 Task: Sort the products by price (lowest first).
Action: Mouse moved to (21, 78)
Screenshot: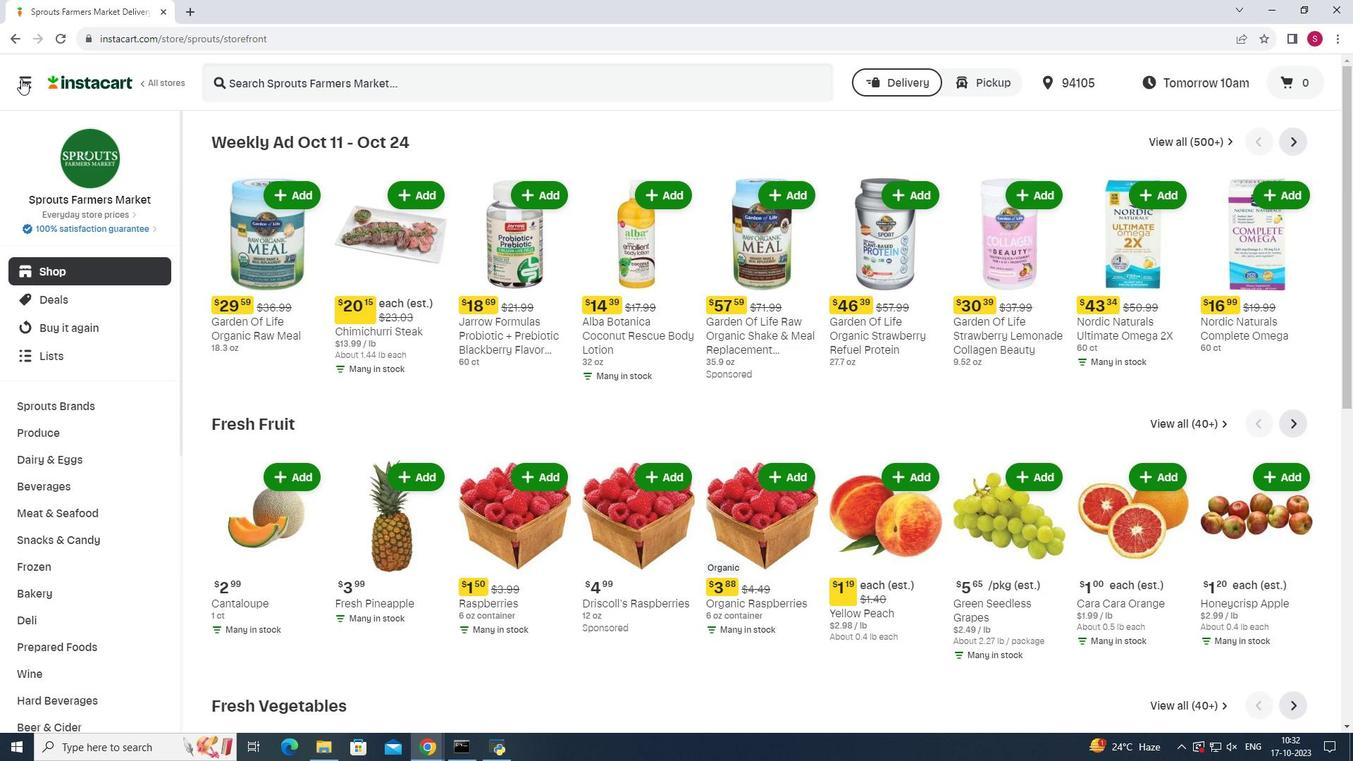 
Action: Mouse pressed left at (21, 78)
Screenshot: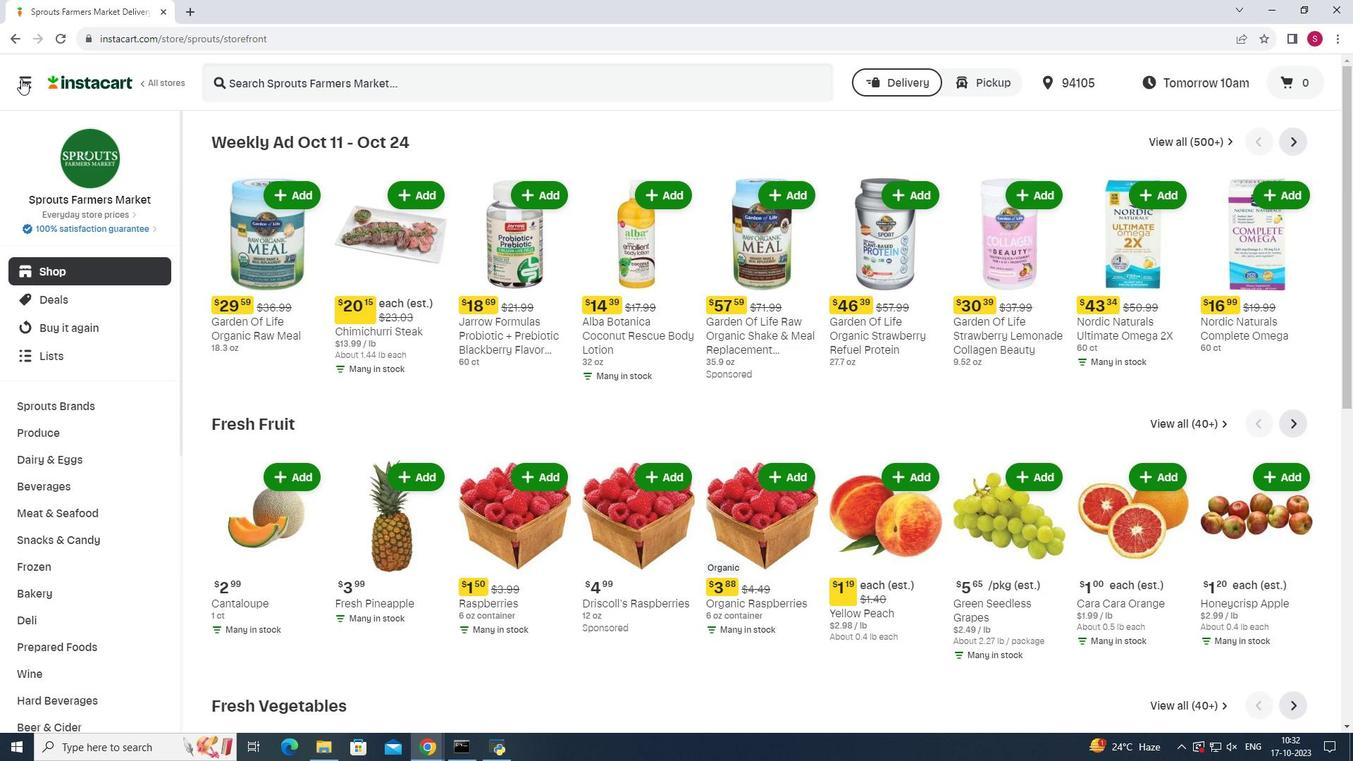
Action: Mouse moved to (80, 370)
Screenshot: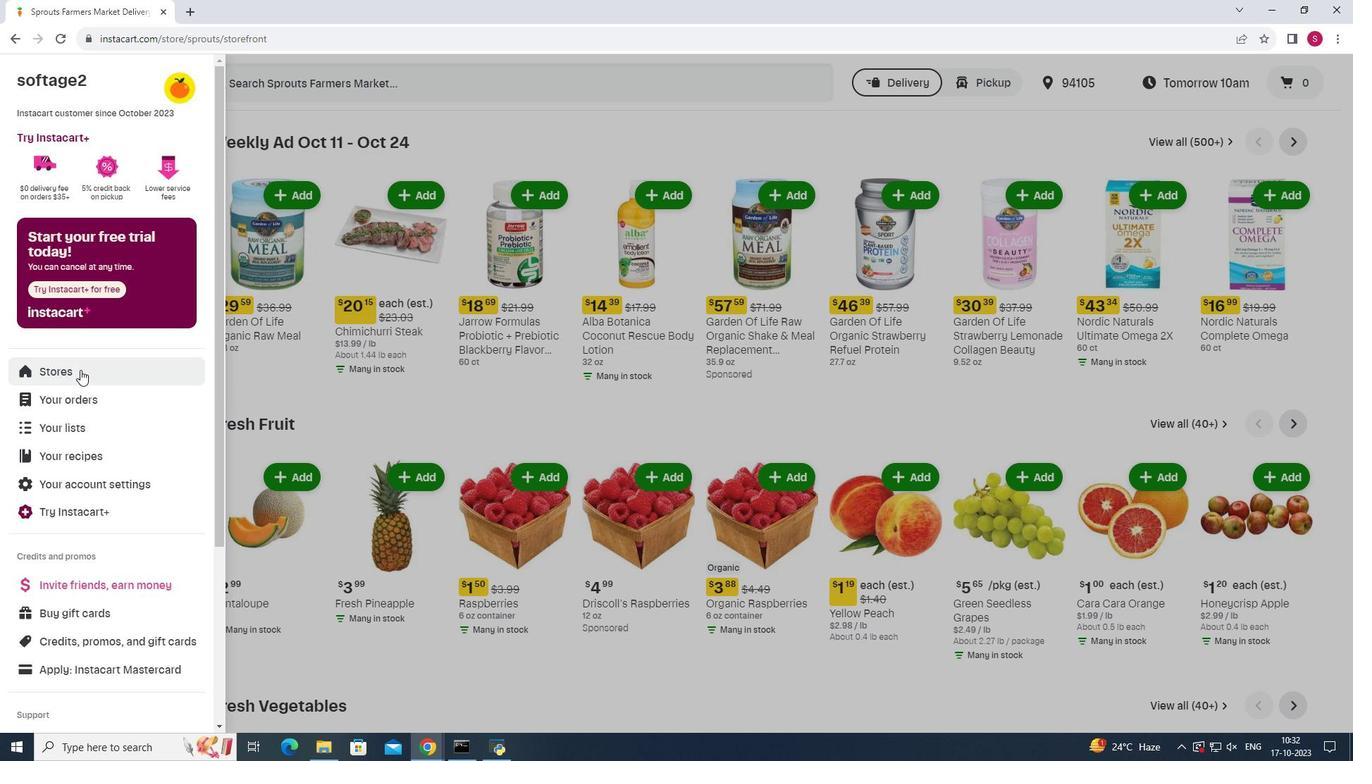 
Action: Mouse pressed left at (80, 370)
Screenshot: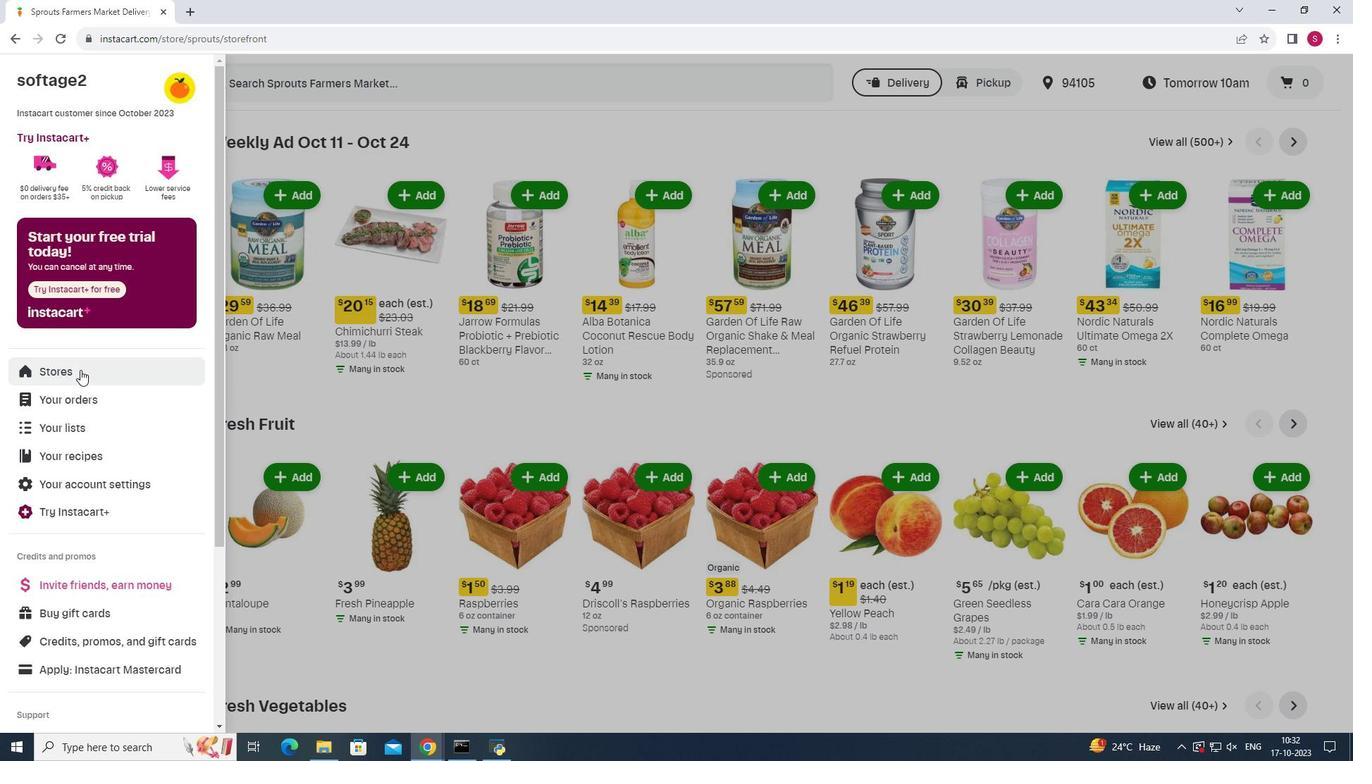 
Action: Mouse moved to (320, 124)
Screenshot: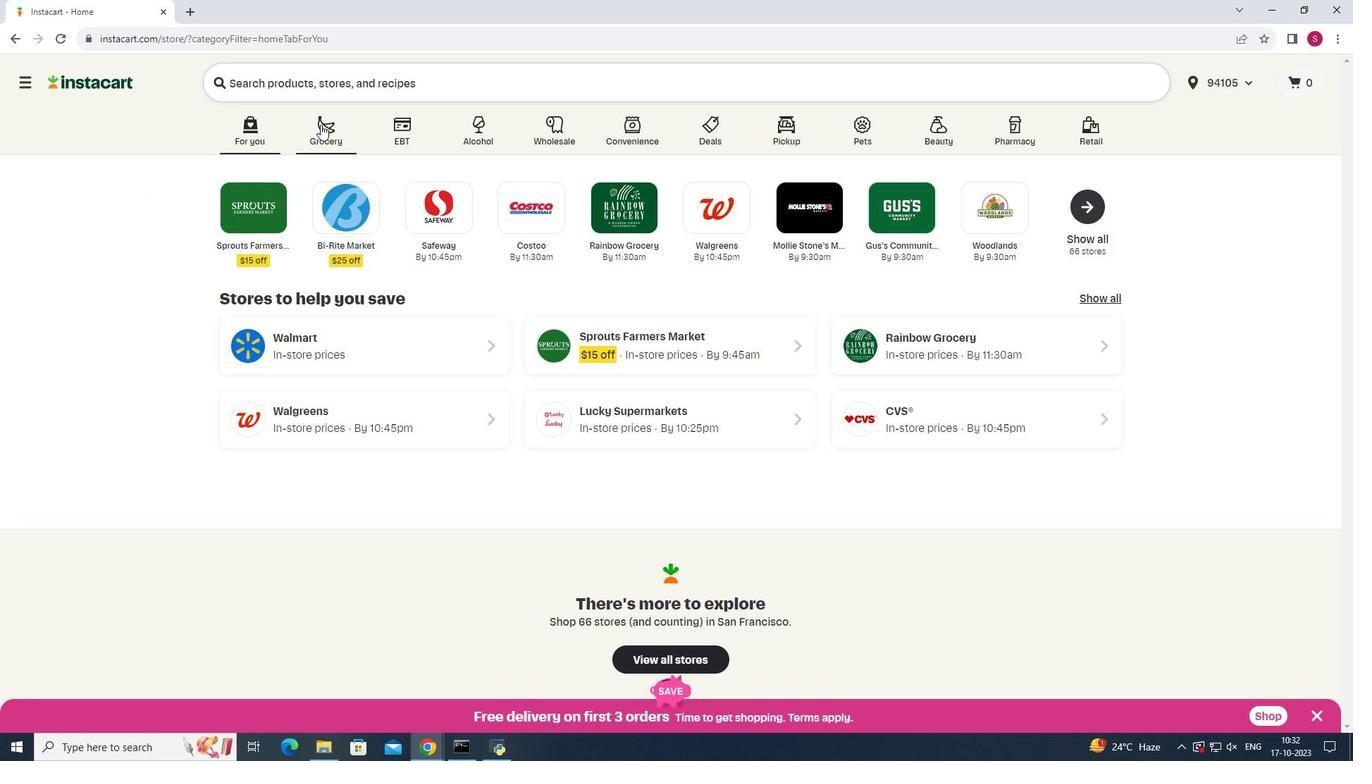 
Action: Mouse pressed left at (320, 124)
Screenshot: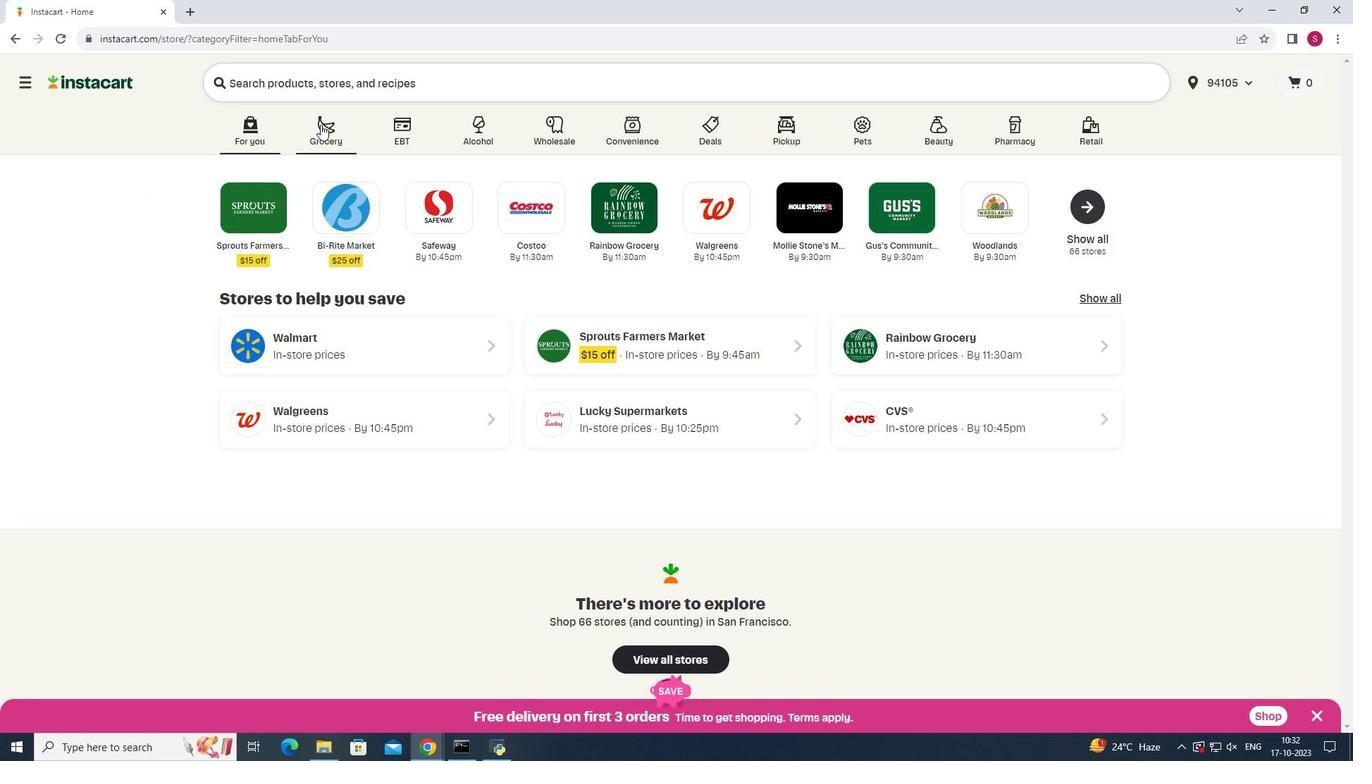 
Action: Mouse moved to (949, 191)
Screenshot: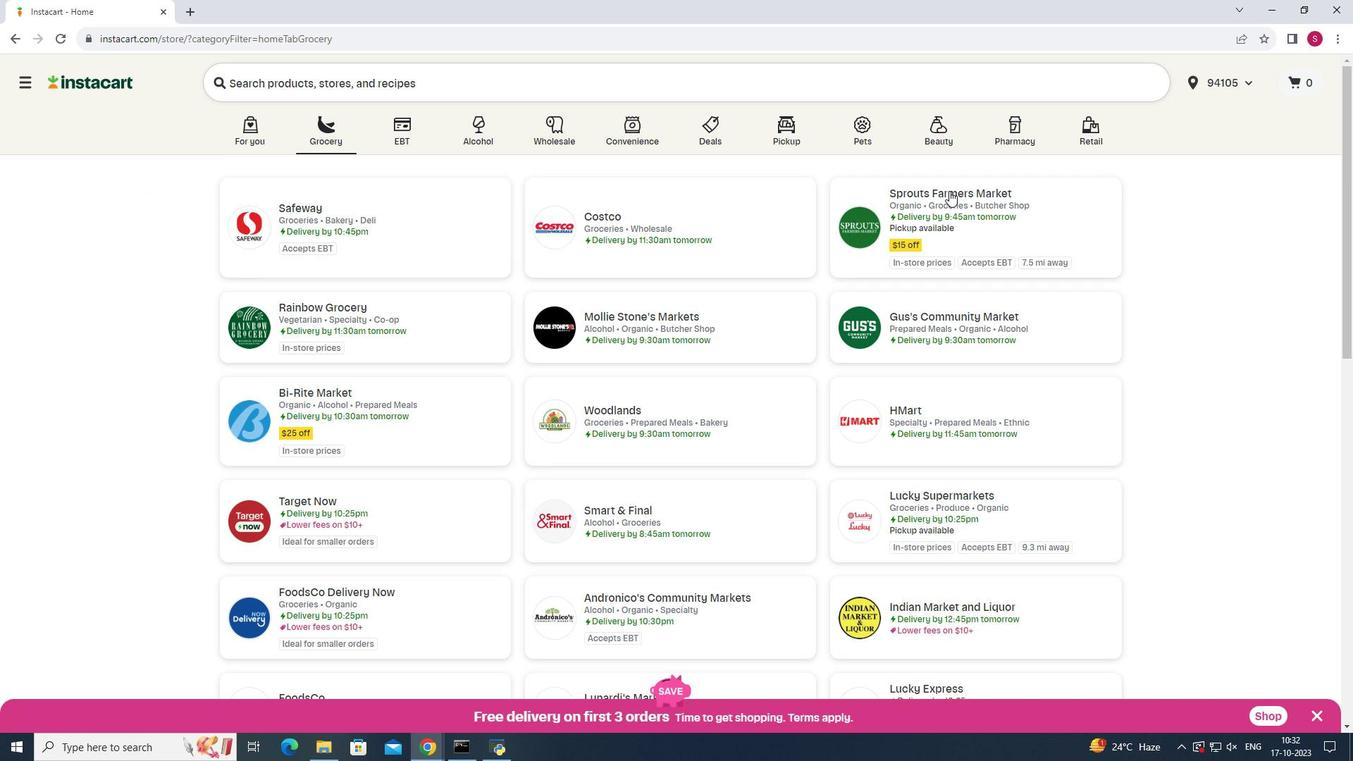 
Action: Mouse pressed left at (949, 191)
Screenshot: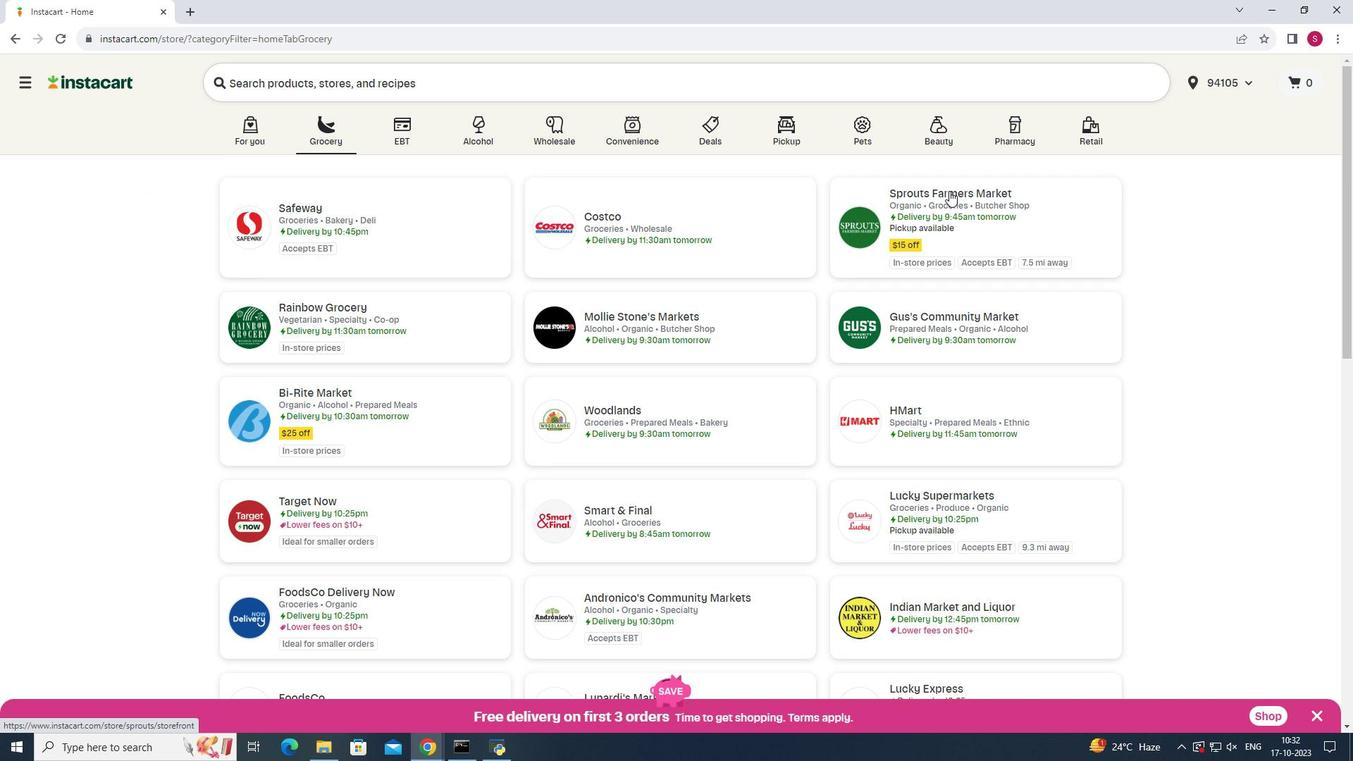 
Action: Mouse moved to (98, 539)
Screenshot: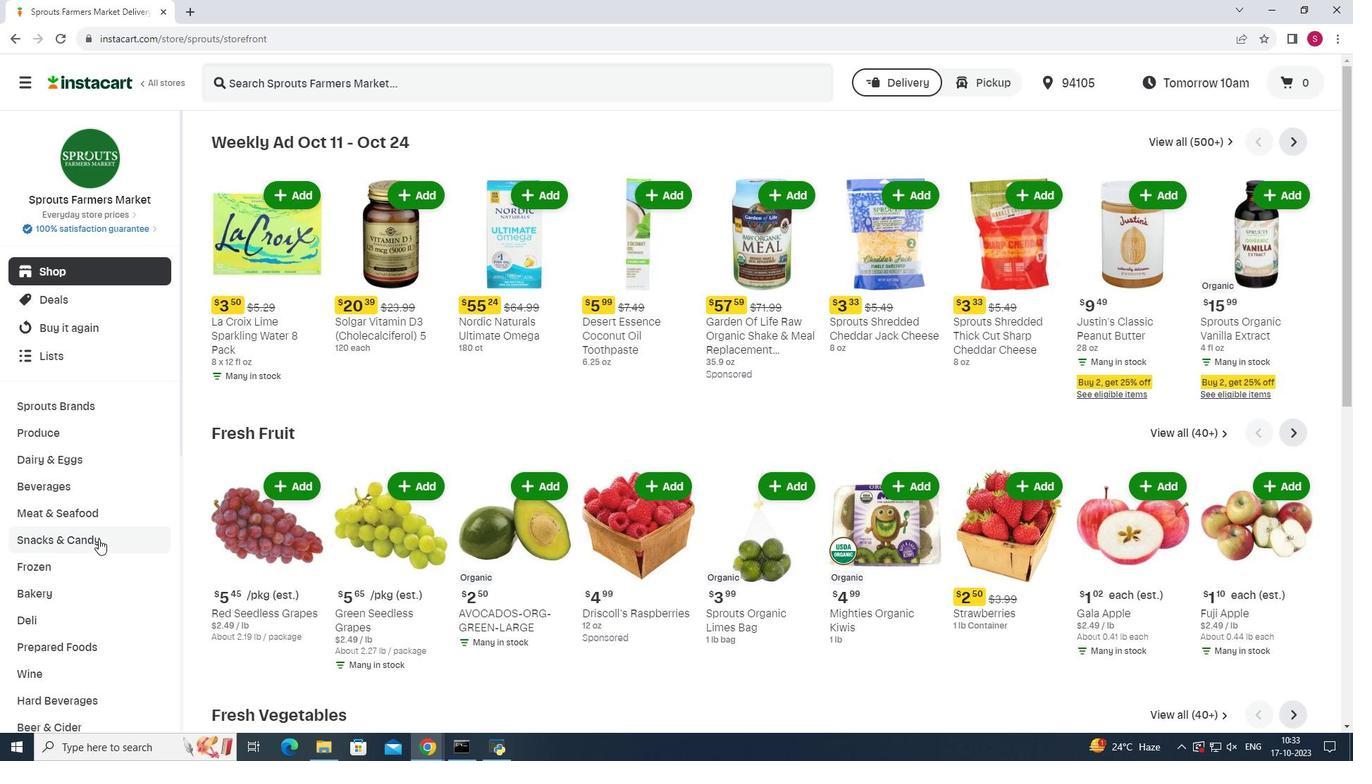 
Action: Mouse pressed left at (98, 539)
Screenshot: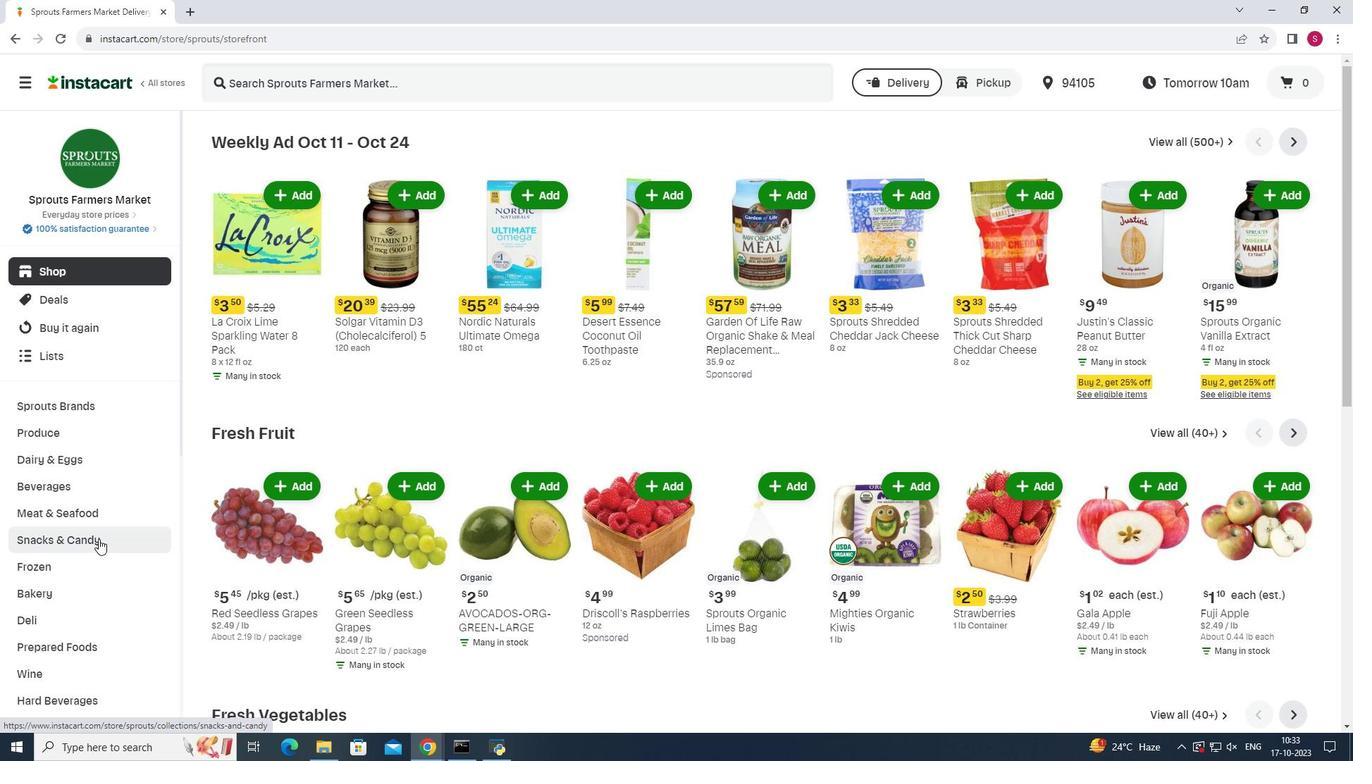 
Action: Mouse moved to (401, 175)
Screenshot: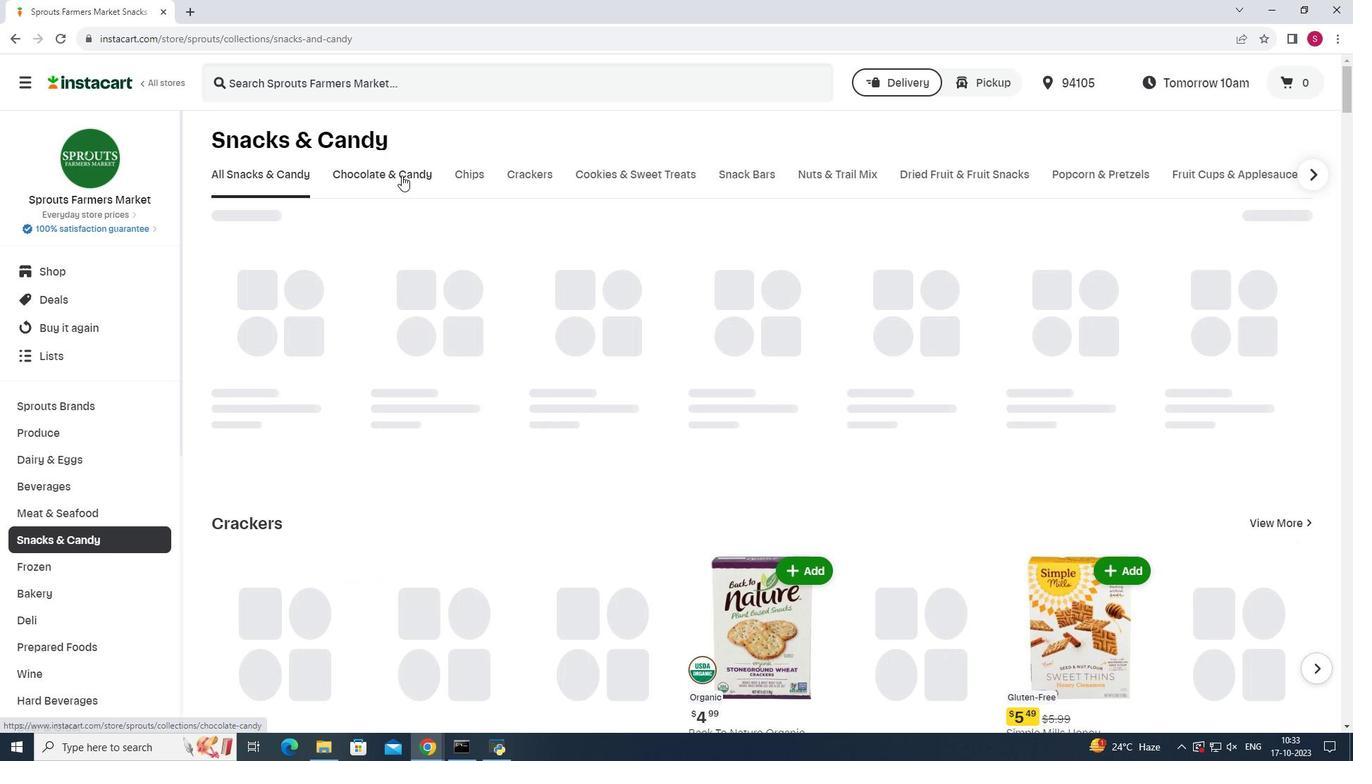 
Action: Mouse pressed left at (401, 175)
Screenshot: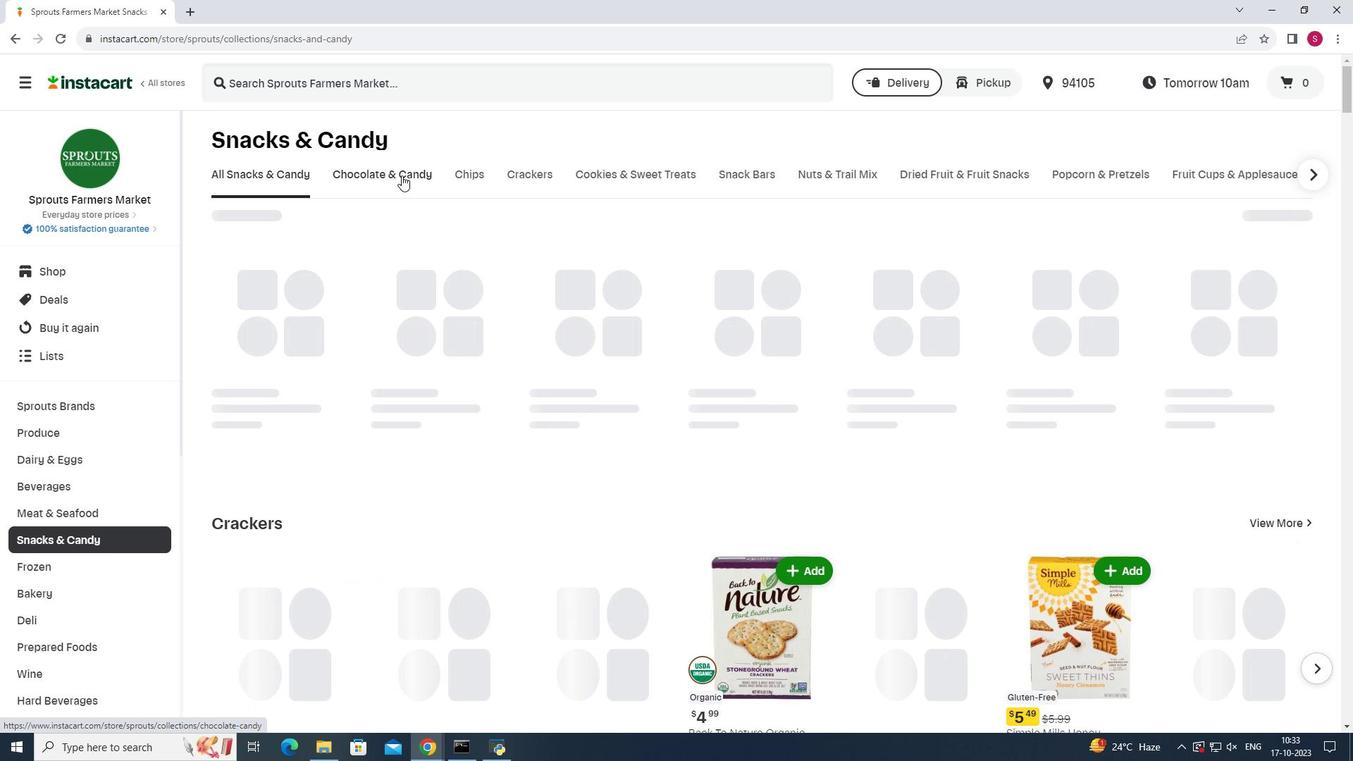 
Action: Mouse moved to (367, 240)
Screenshot: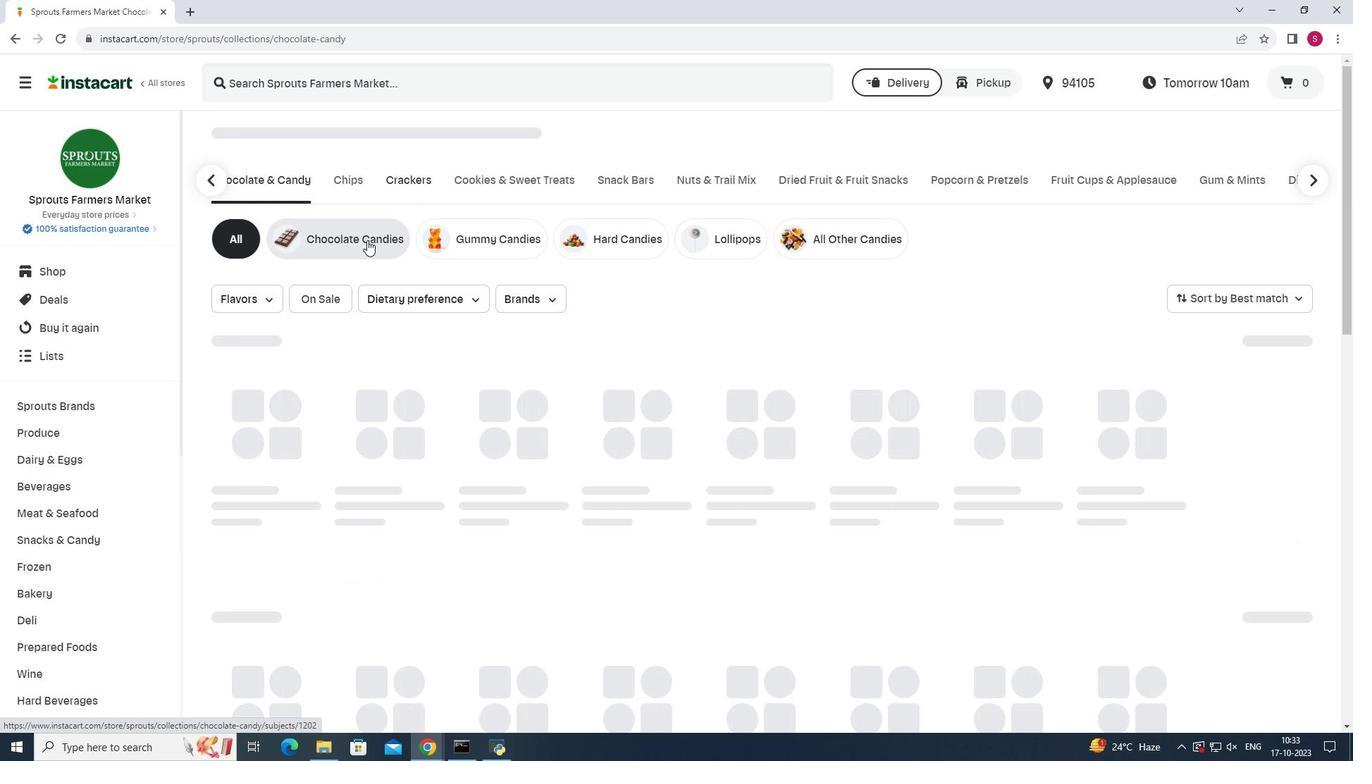 
Action: Mouse pressed left at (367, 240)
Screenshot: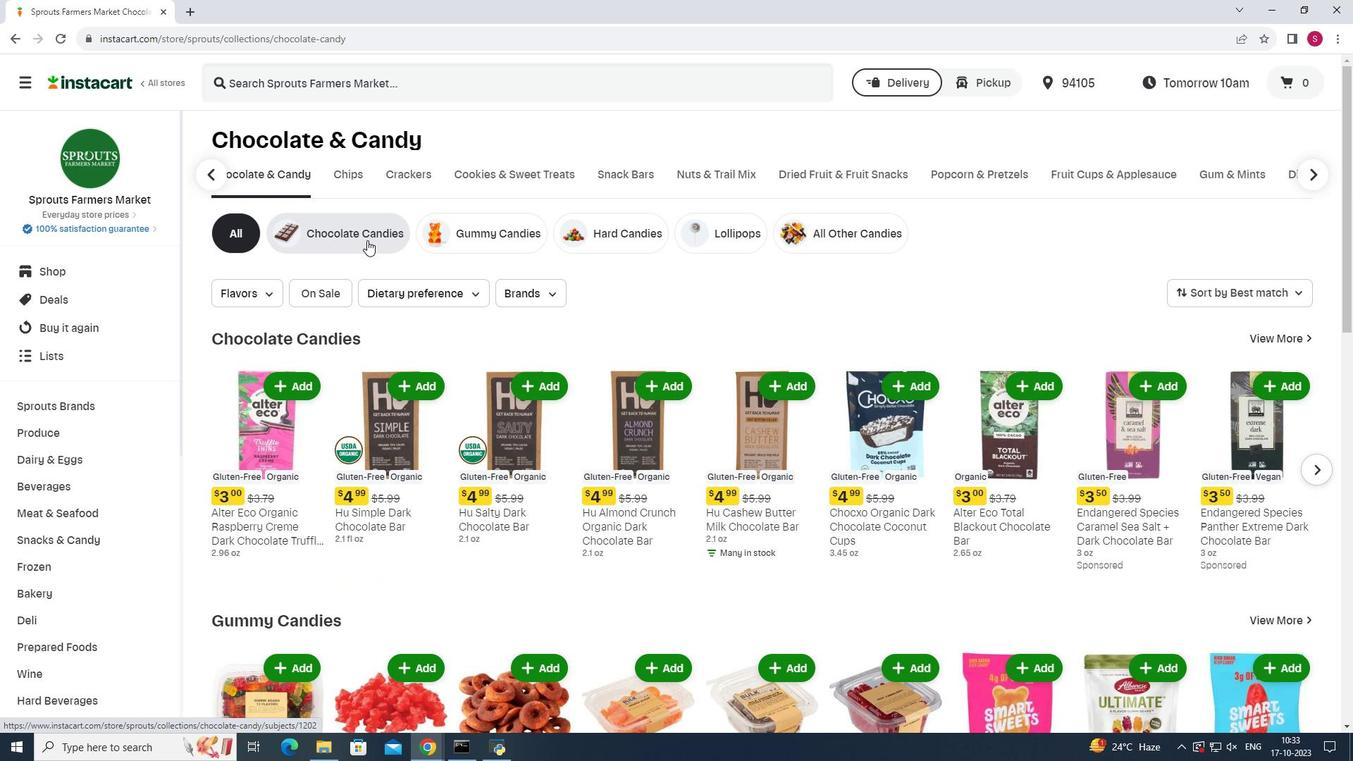 
Action: Mouse moved to (1264, 299)
Screenshot: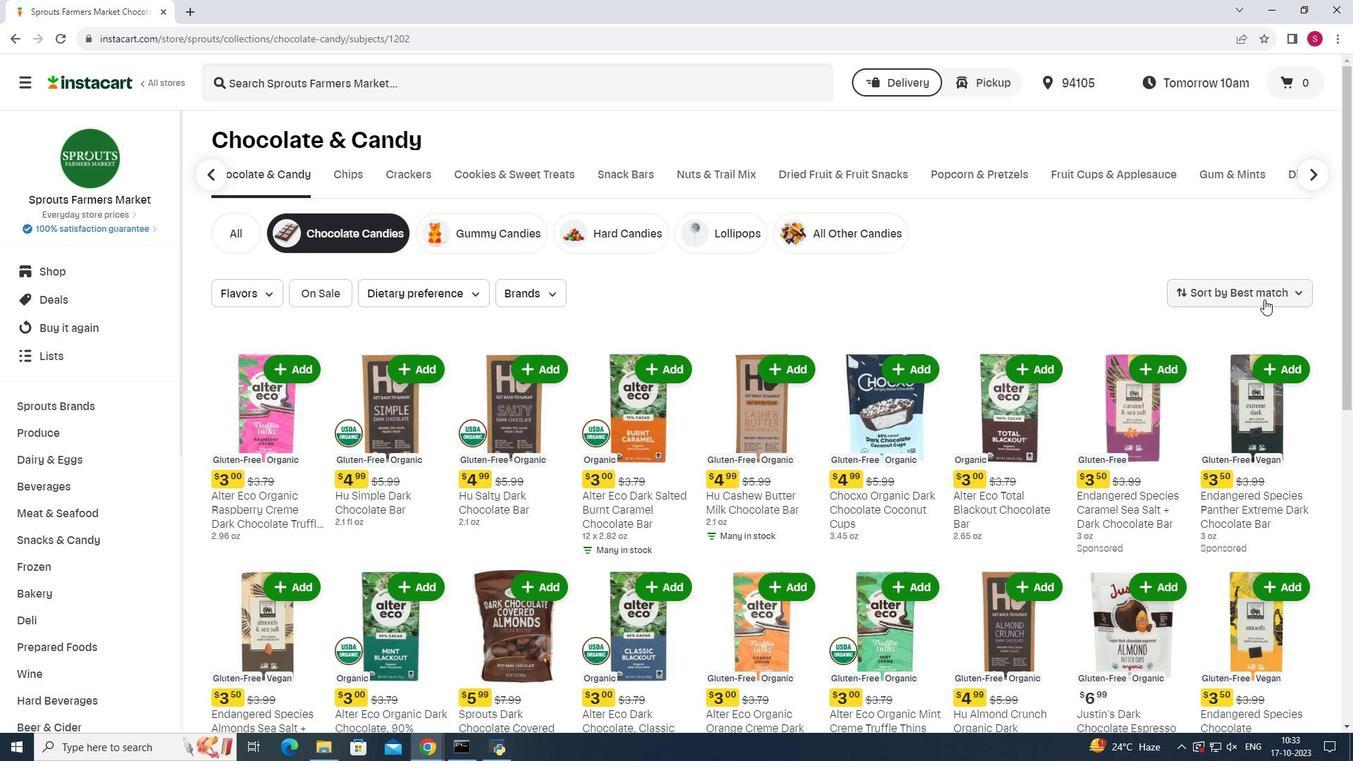 
Action: Mouse pressed left at (1264, 299)
Screenshot: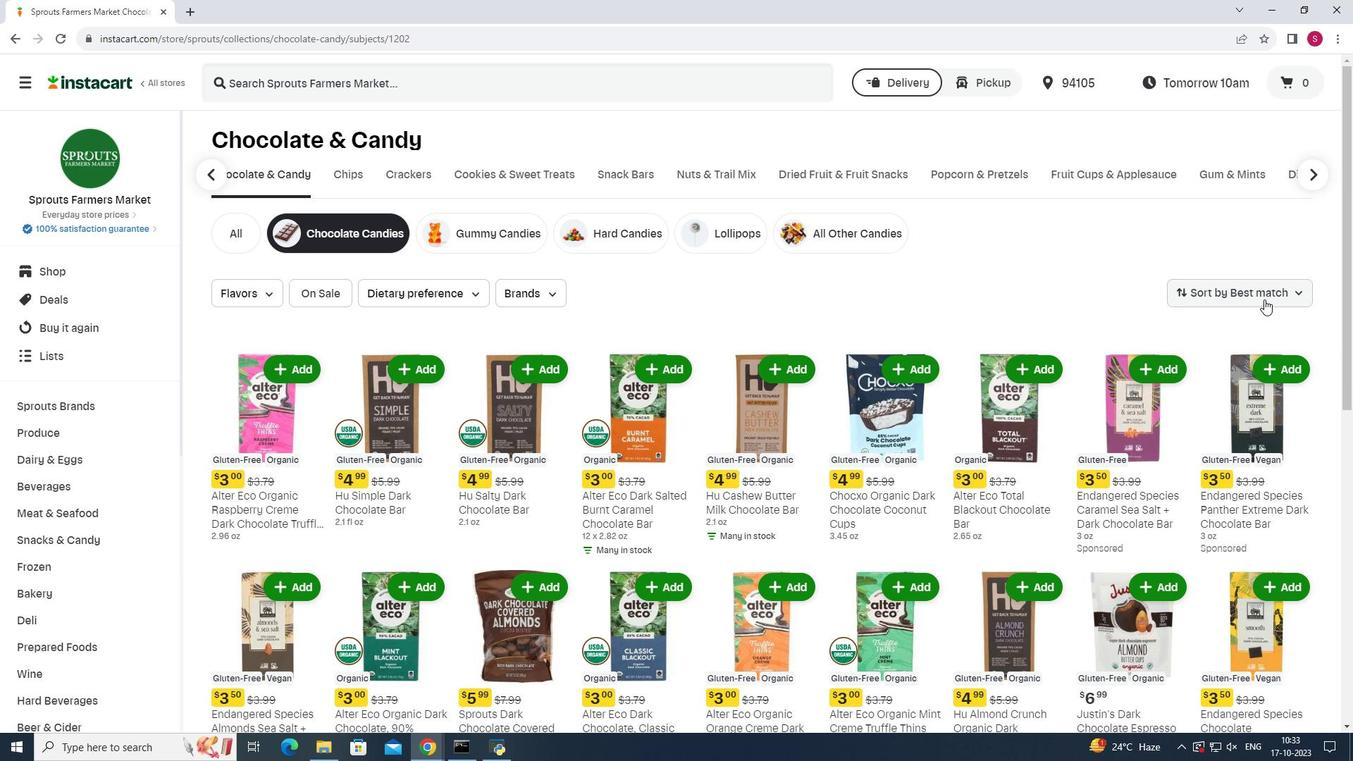 
Action: Mouse moved to (1251, 358)
Screenshot: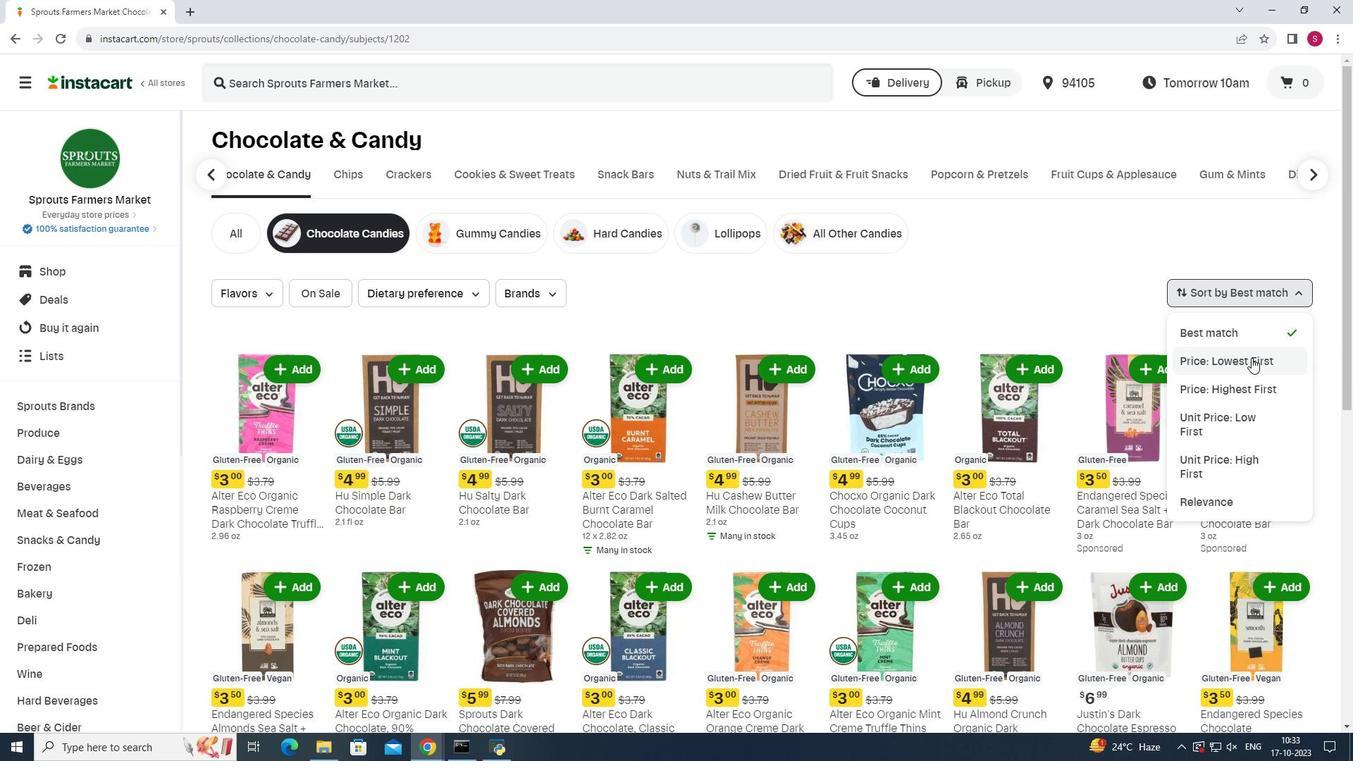 
Action: Mouse pressed left at (1251, 358)
Screenshot: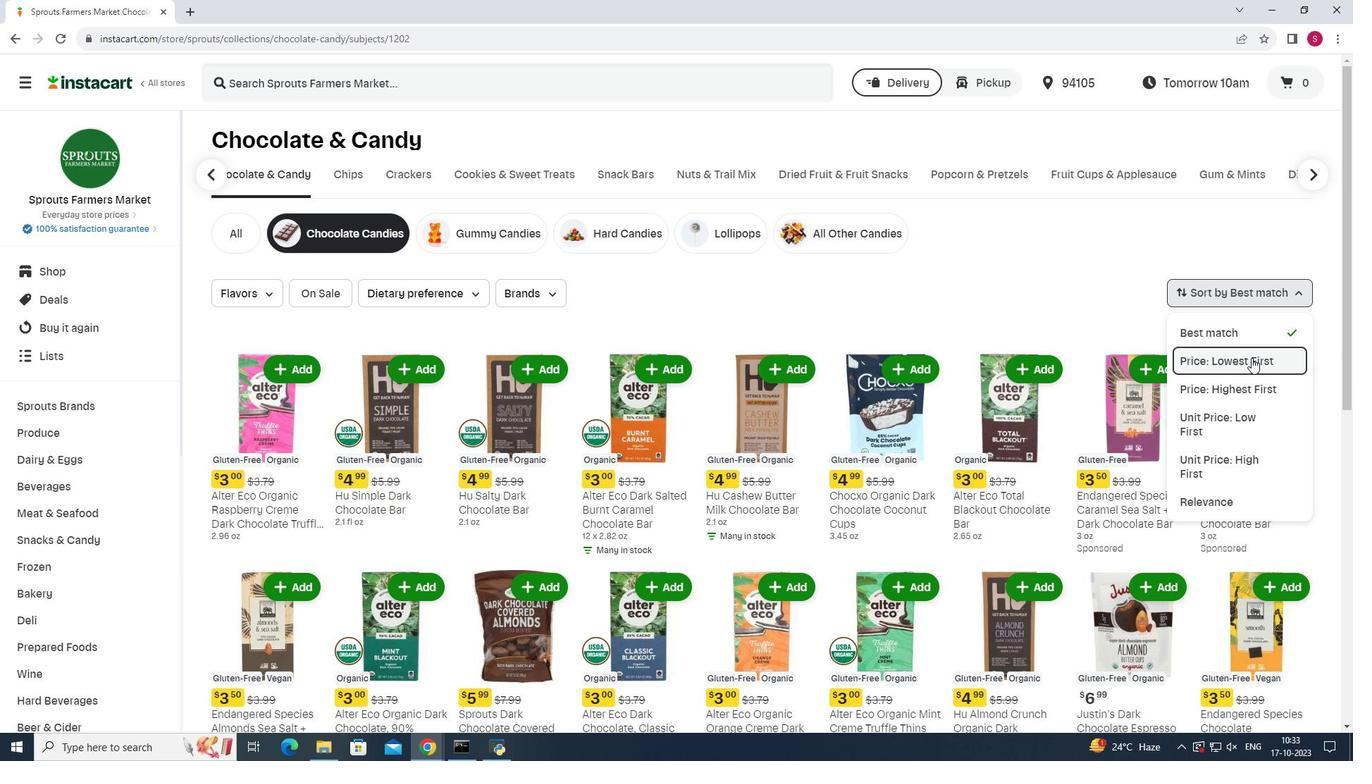 
Action: Mouse moved to (1349, 341)
Screenshot: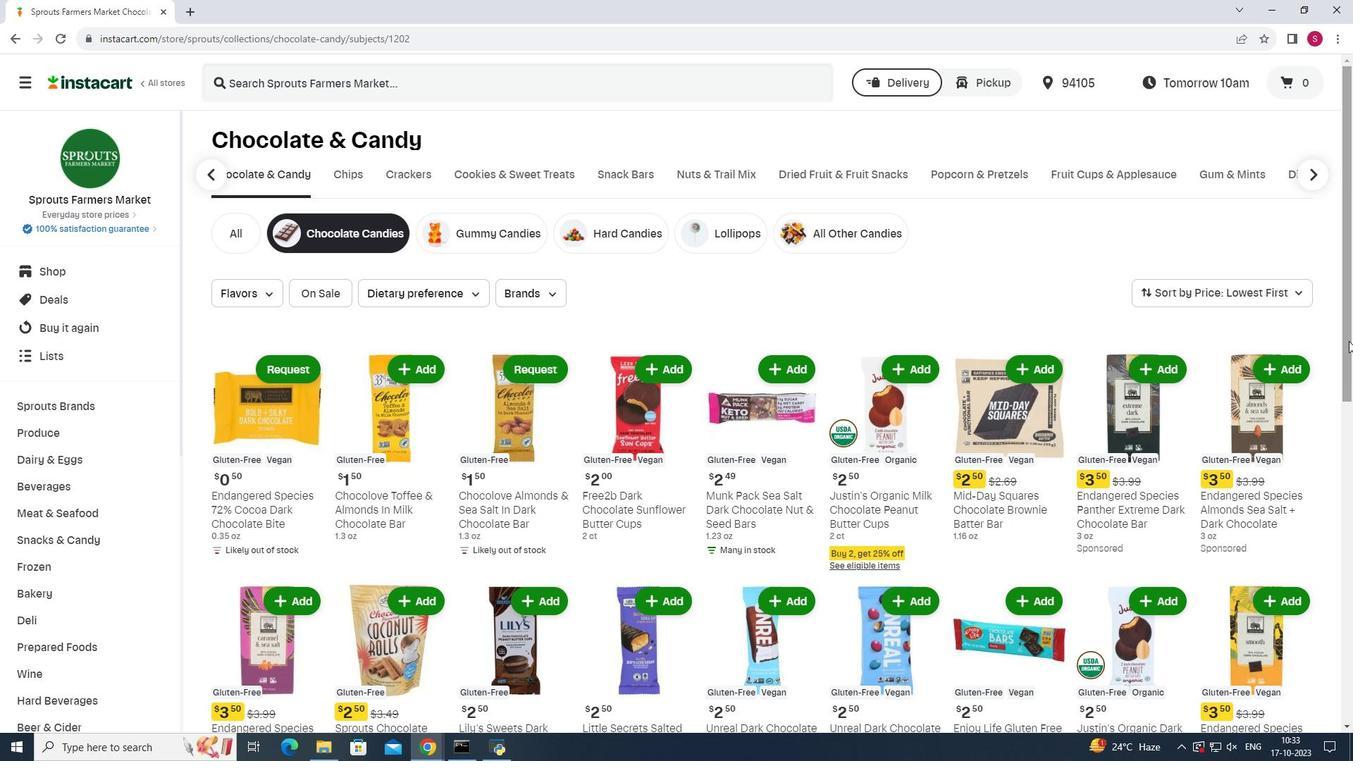 
